 Task: Sort the products in the category "Dish Soap" by relevance.
Action: Mouse moved to (1071, 363)
Screenshot: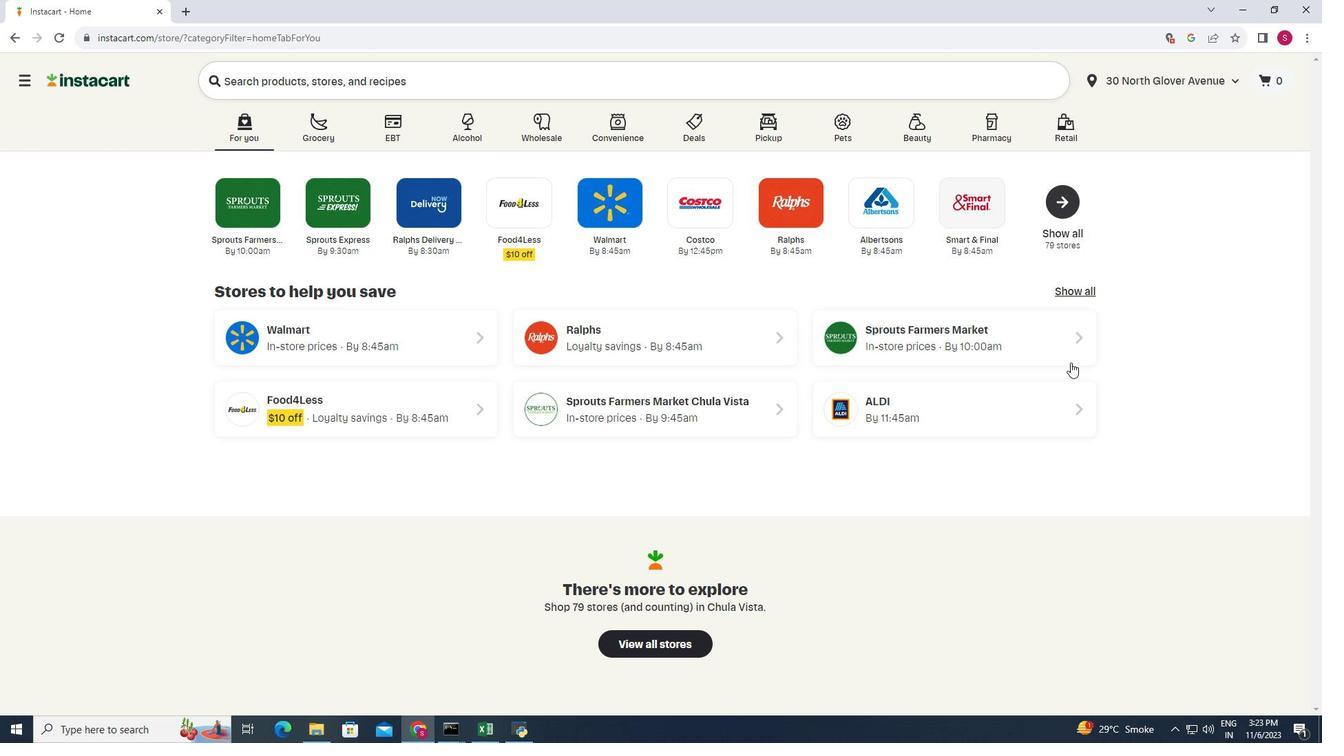 
Action: Mouse pressed left at (1071, 363)
Screenshot: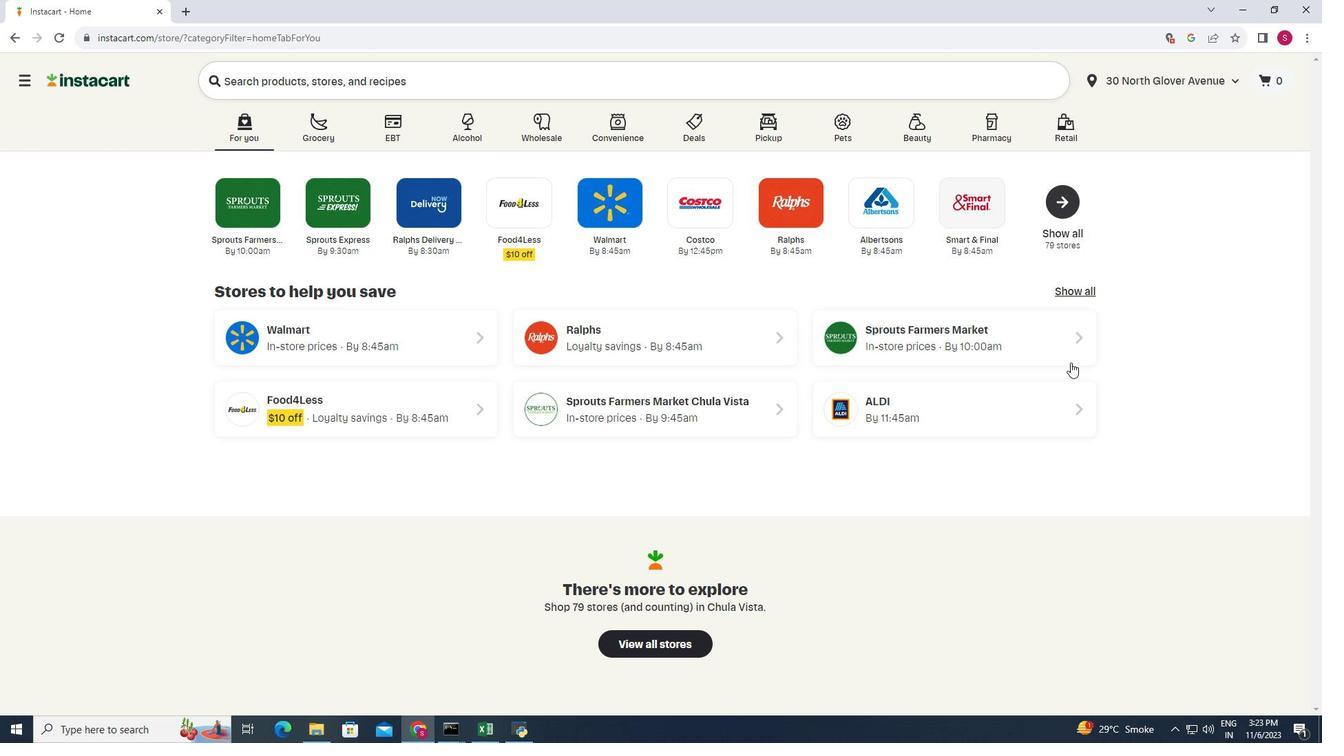 
Action: Mouse moved to (122, 593)
Screenshot: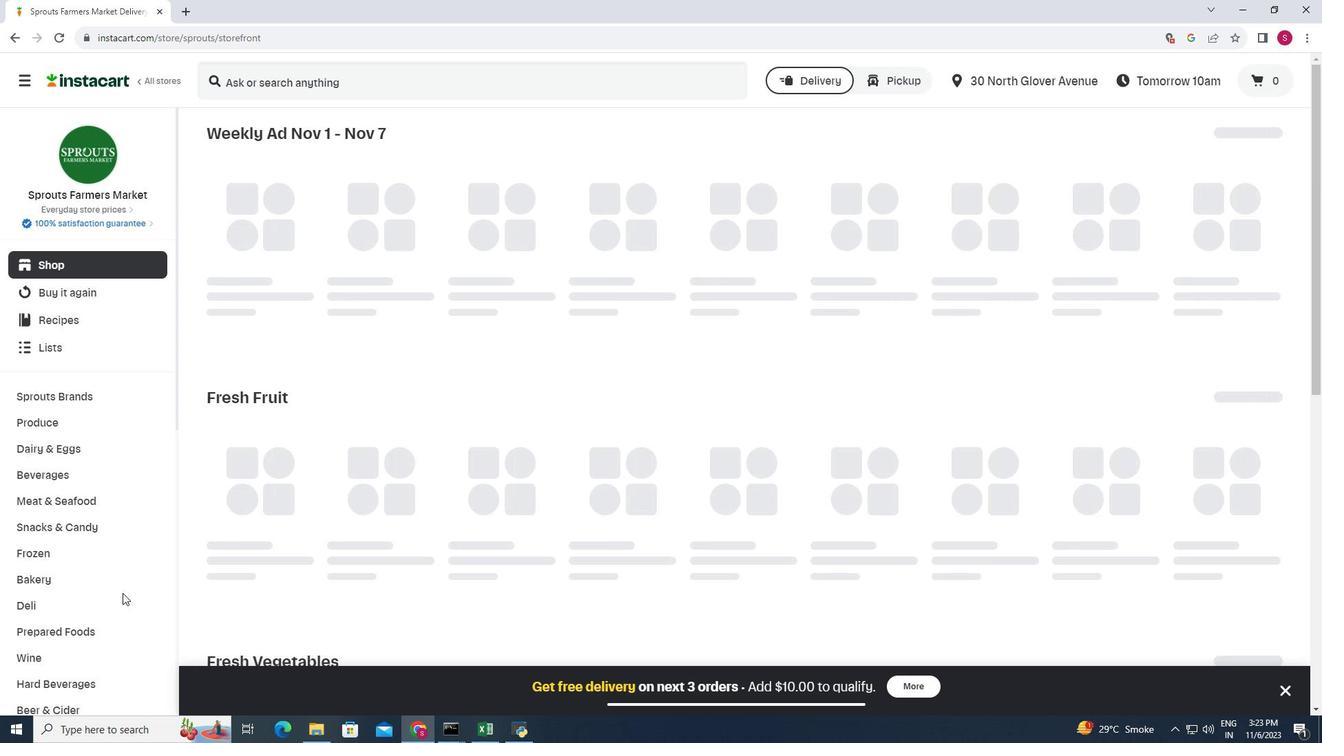 
Action: Mouse scrolled (122, 593) with delta (0, 0)
Screenshot: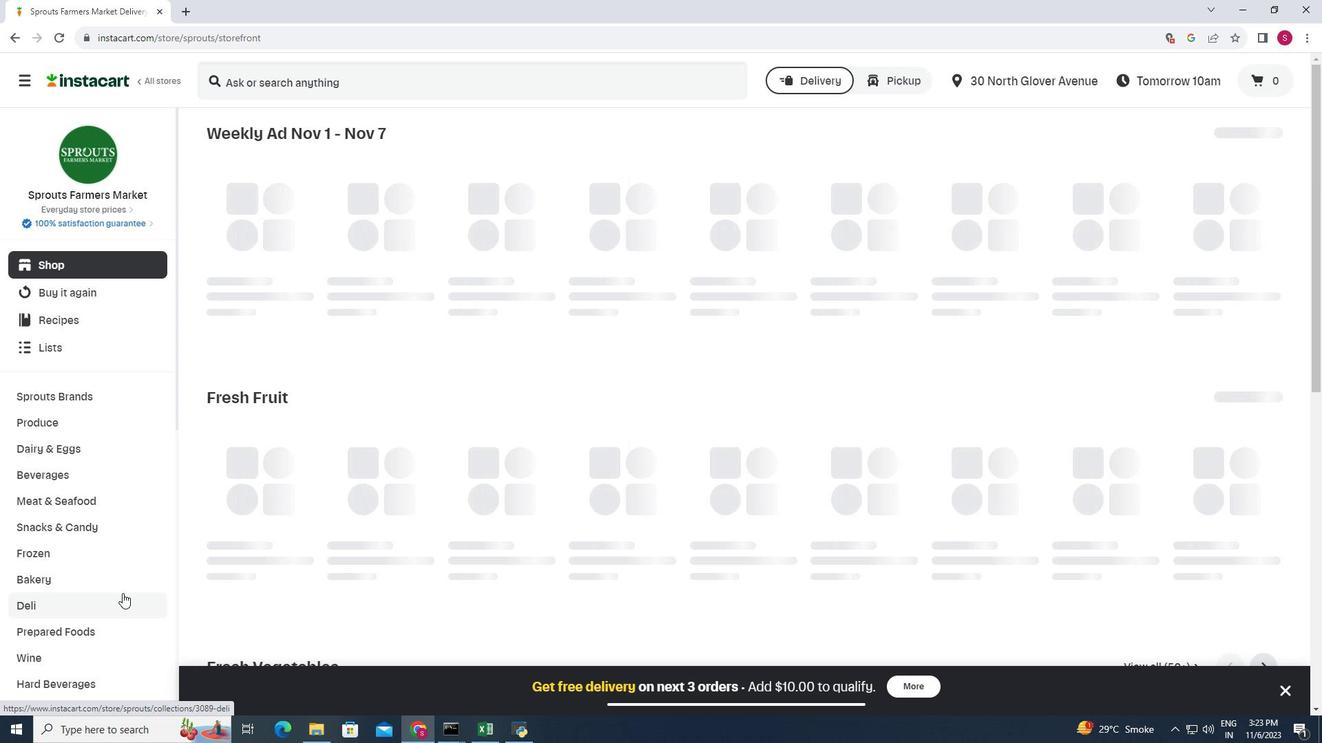 
Action: Mouse scrolled (122, 593) with delta (0, 0)
Screenshot: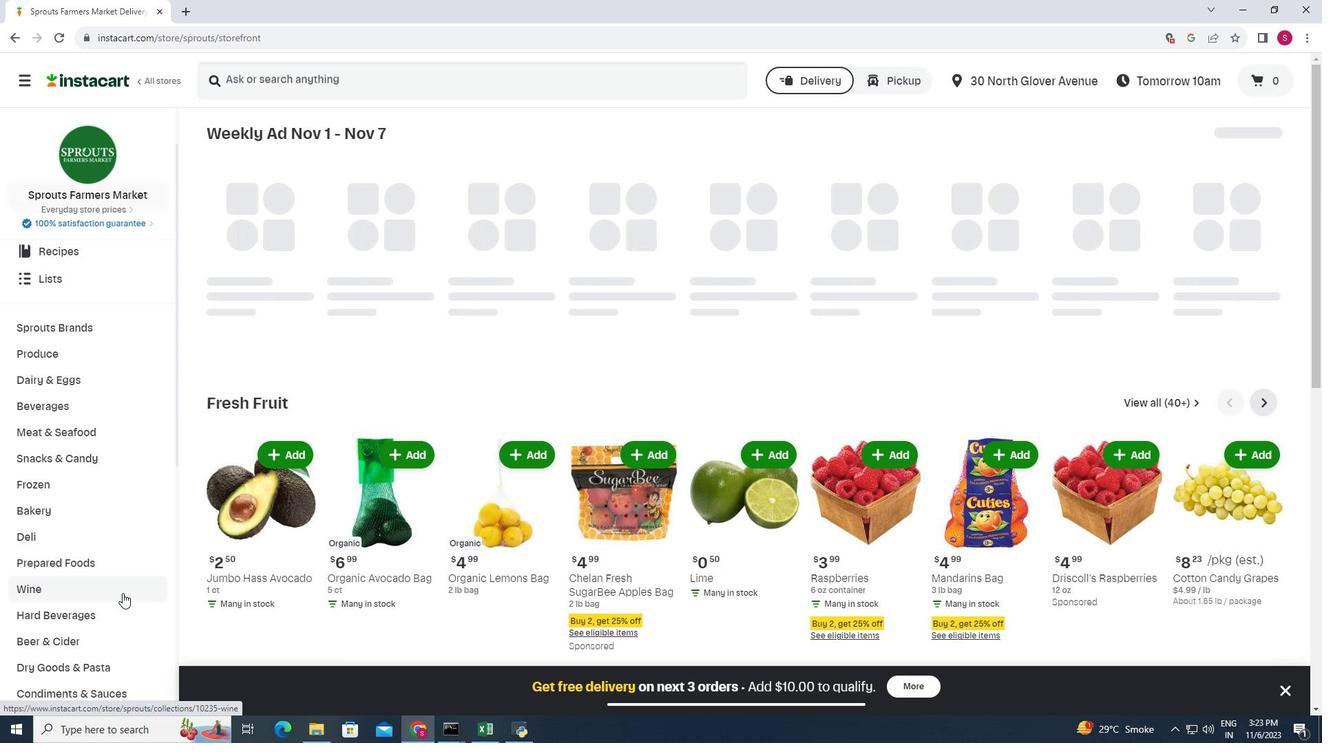 
Action: Mouse scrolled (122, 593) with delta (0, 0)
Screenshot: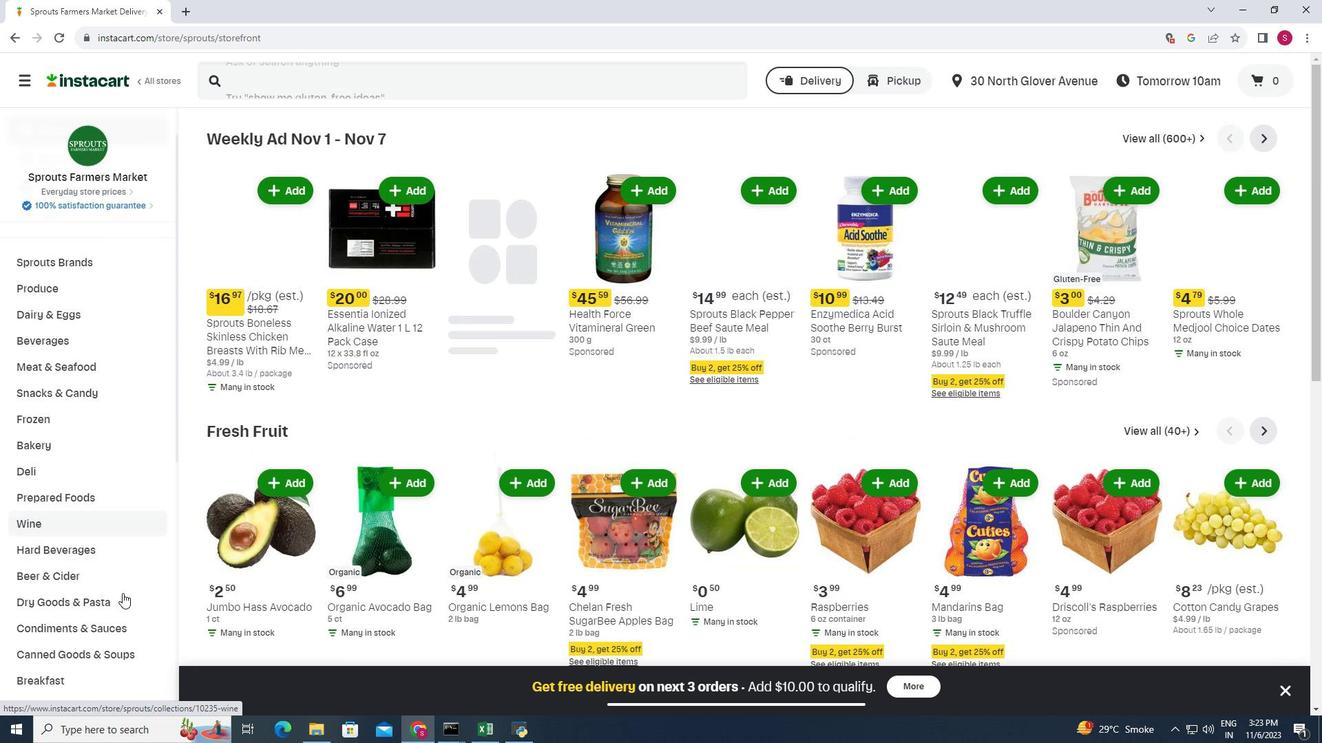 
Action: Mouse scrolled (122, 593) with delta (0, 0)
Screenshot: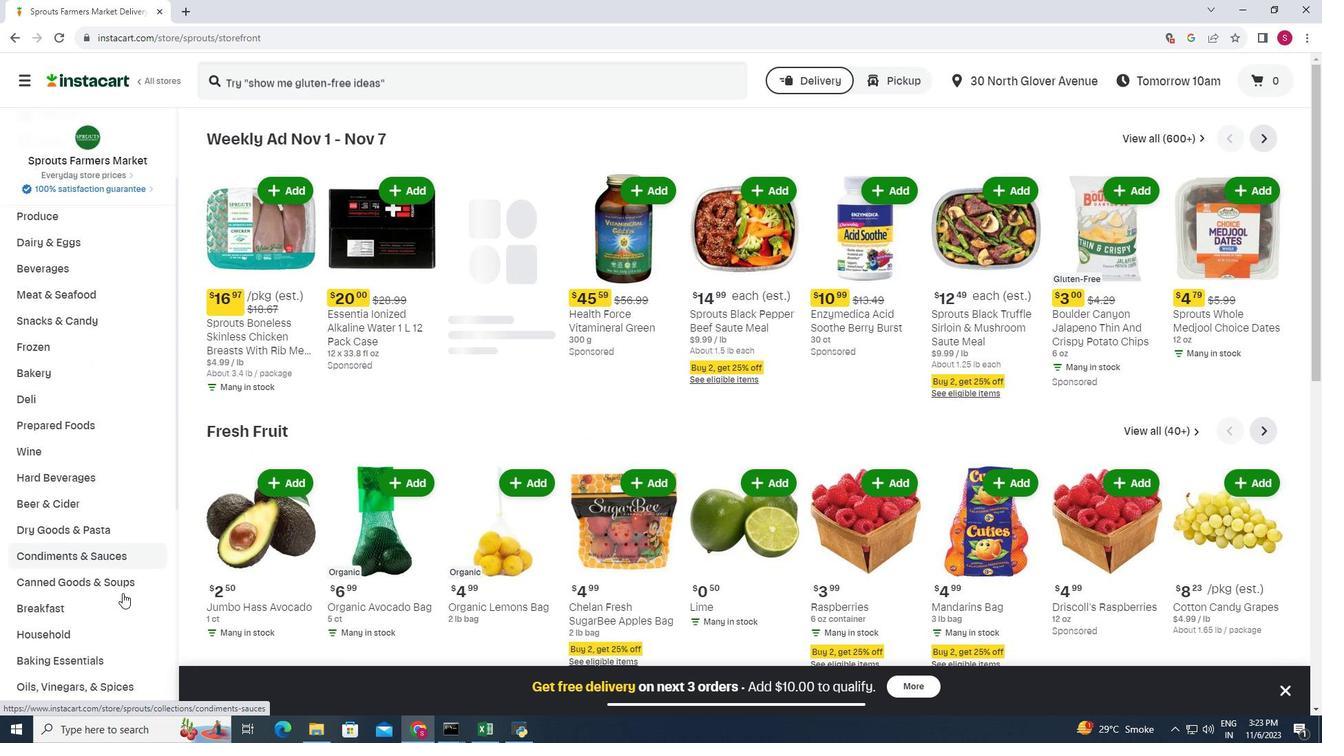 
Action: Mouse scrolled (122, 593) with delta (0, 0)
Screenshot: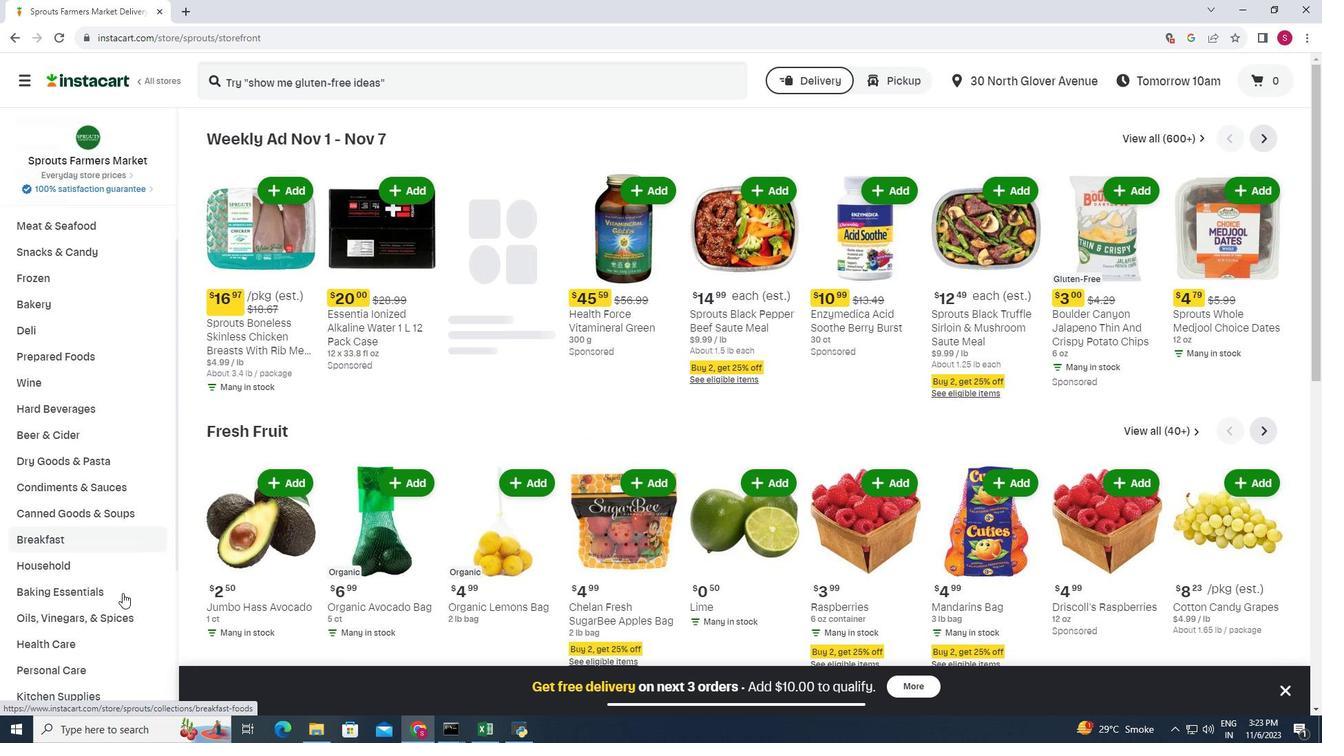 
Action: Mouse moved to (66, 490)
Screenshot: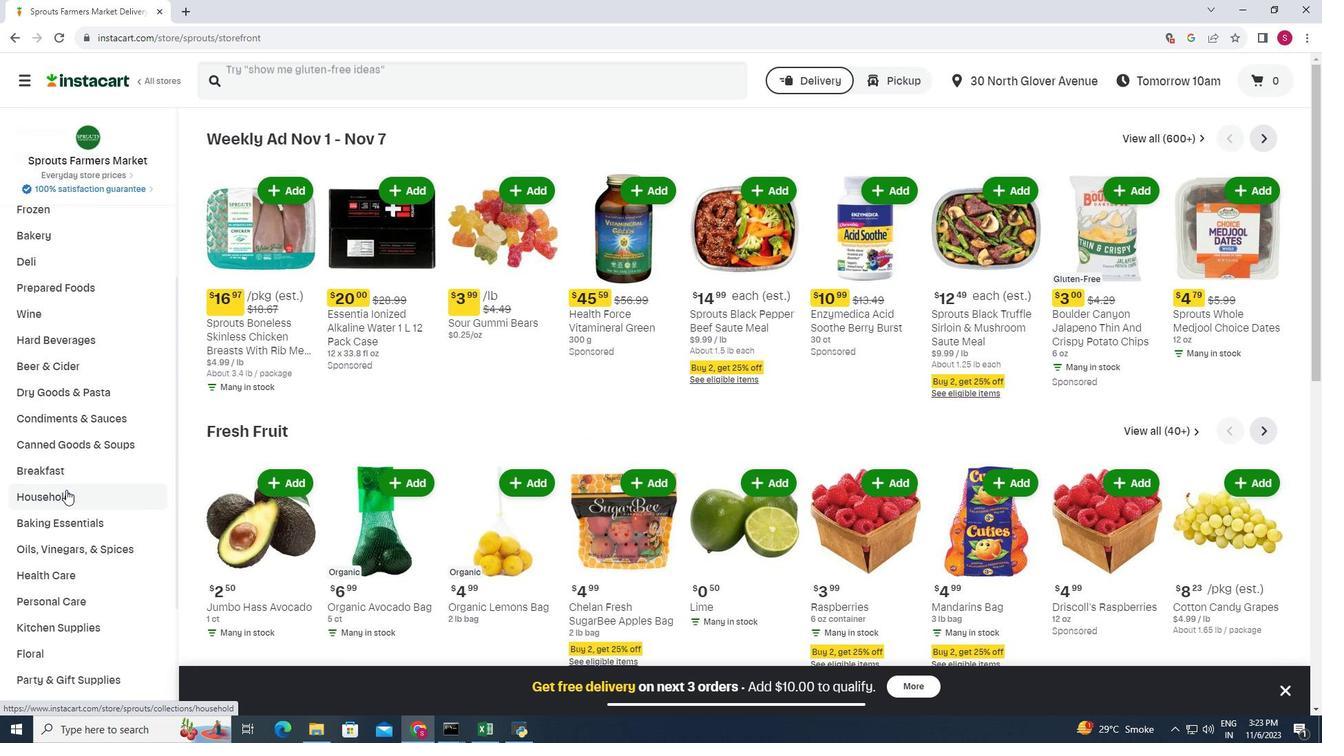 
Action: Mouse pressed left at (66, 490)
Screenshot: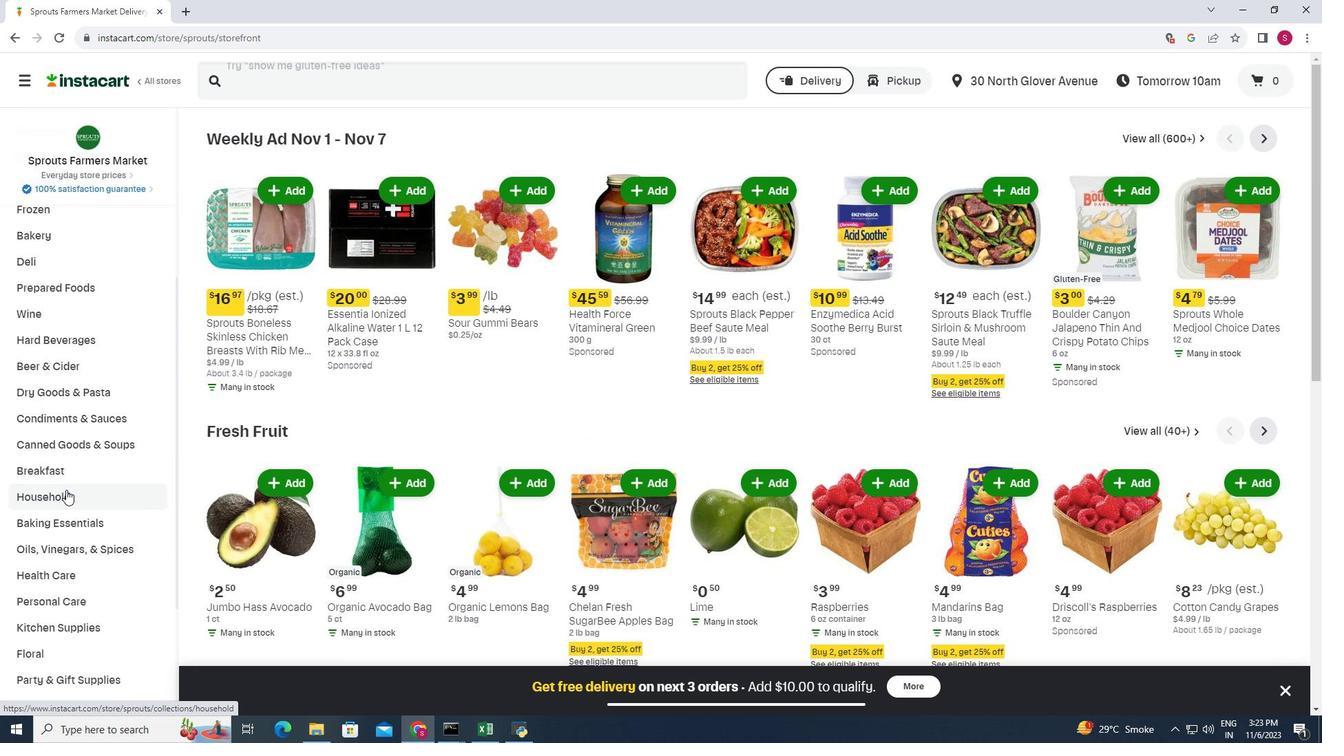 
Action: Mouse moved to (431, 169)
Screenshot: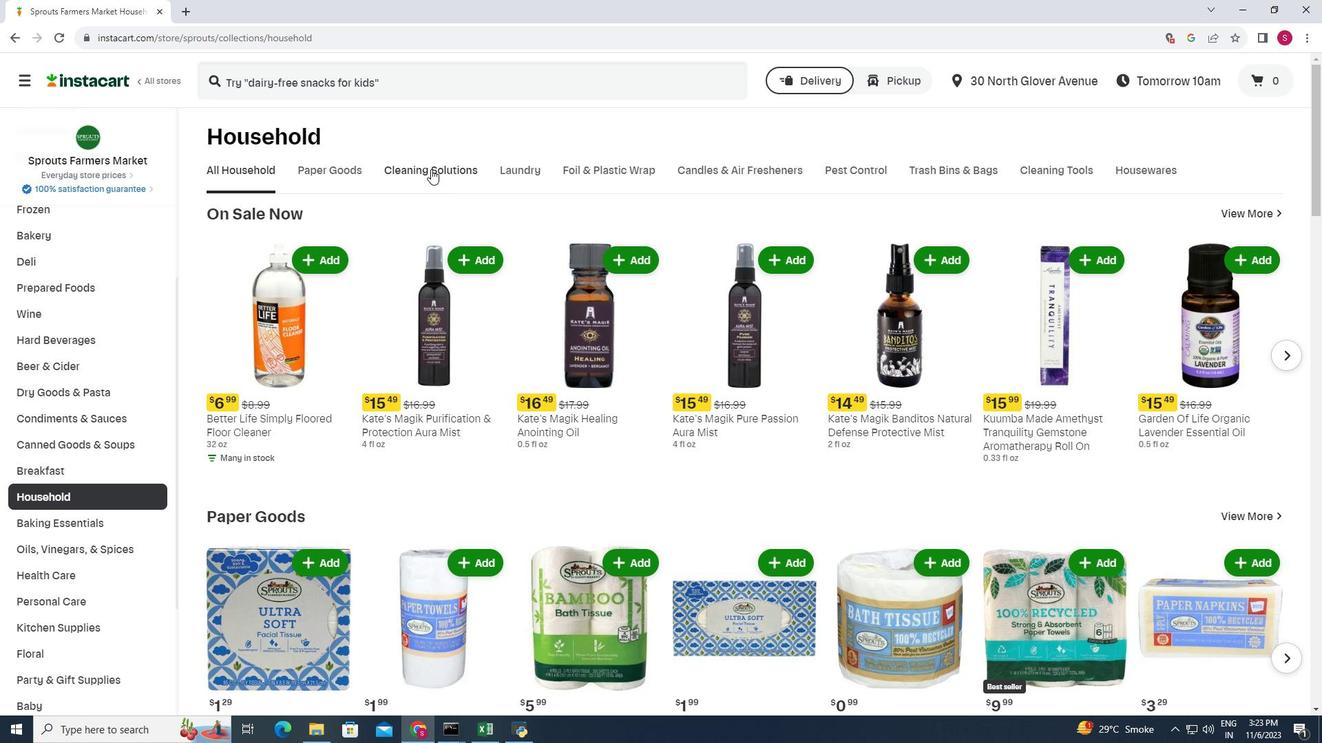 
Action: Mouse pressed left at (431, 169)
Screenshot: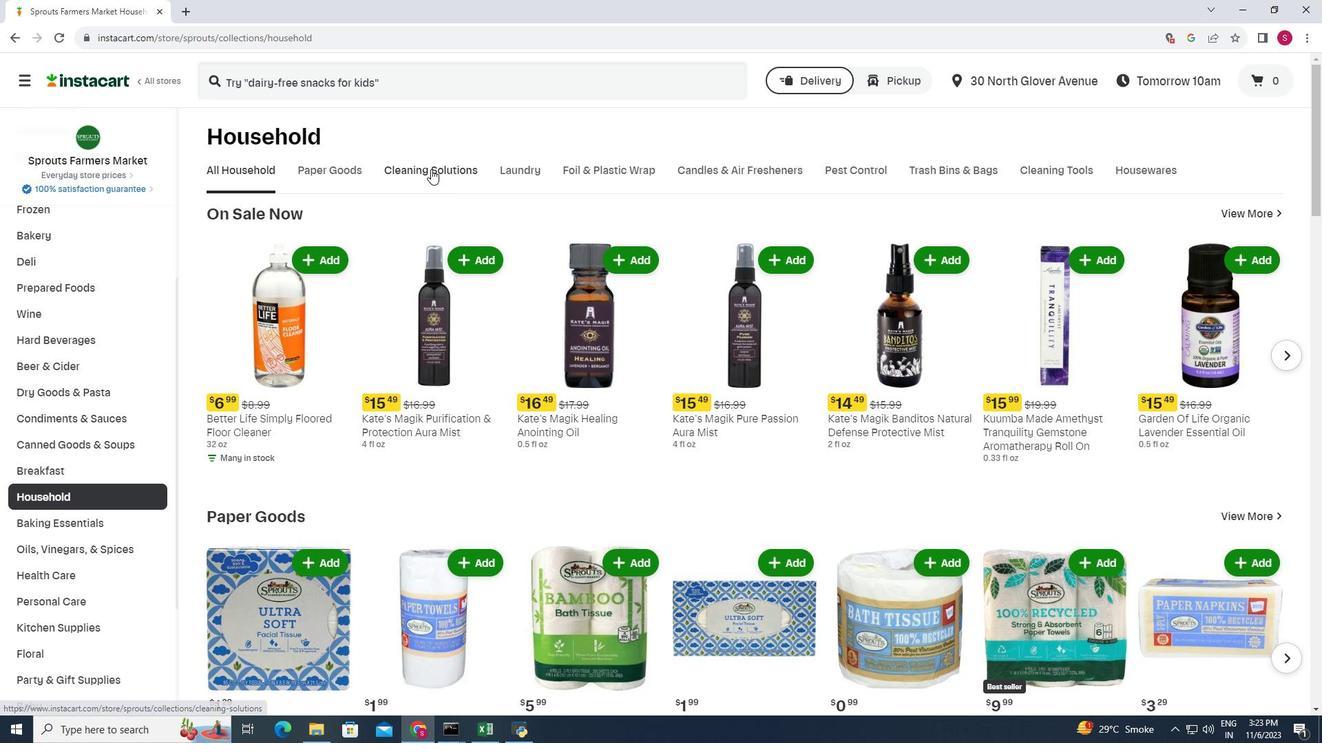 
Action: Mouse moved to (476, 230)
Screenshot: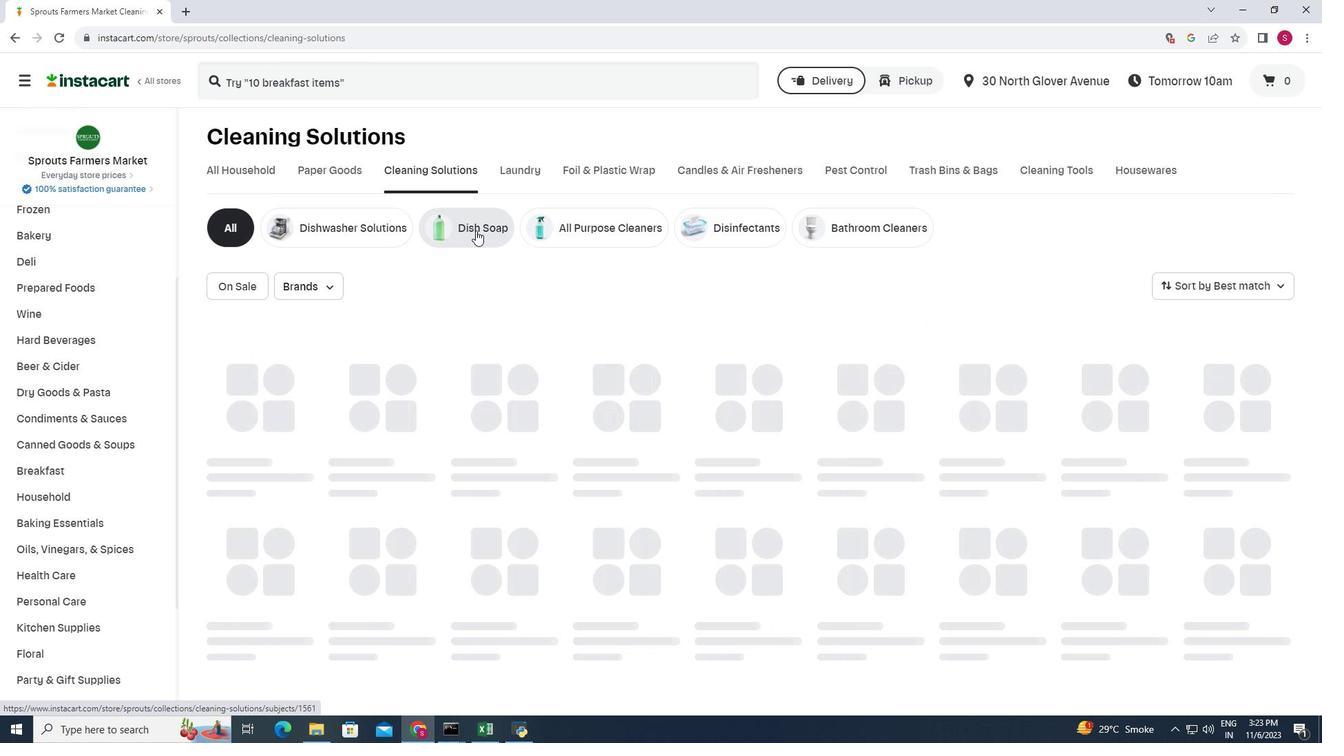 
Action: Mouse pressed left at (476, 230)
Screenshot: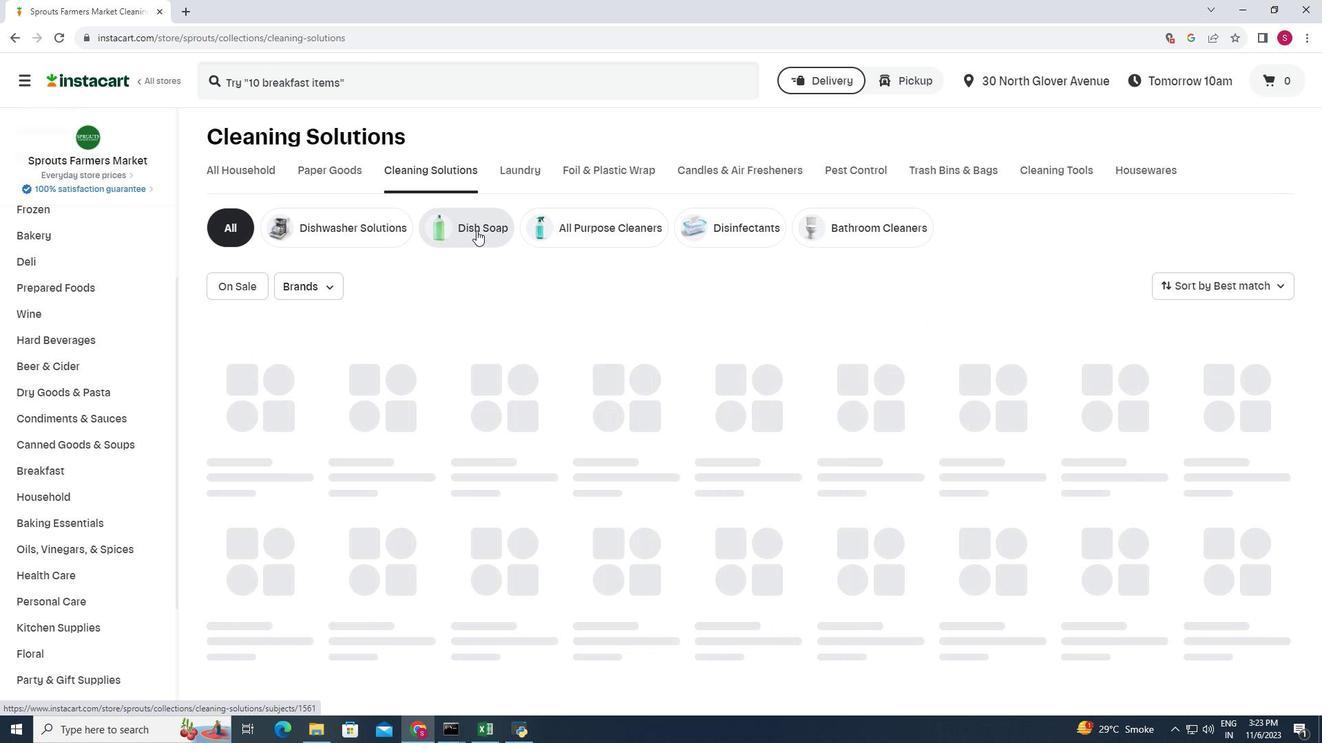 
Action: Mouse moved to (1273, 276)
Screenshot: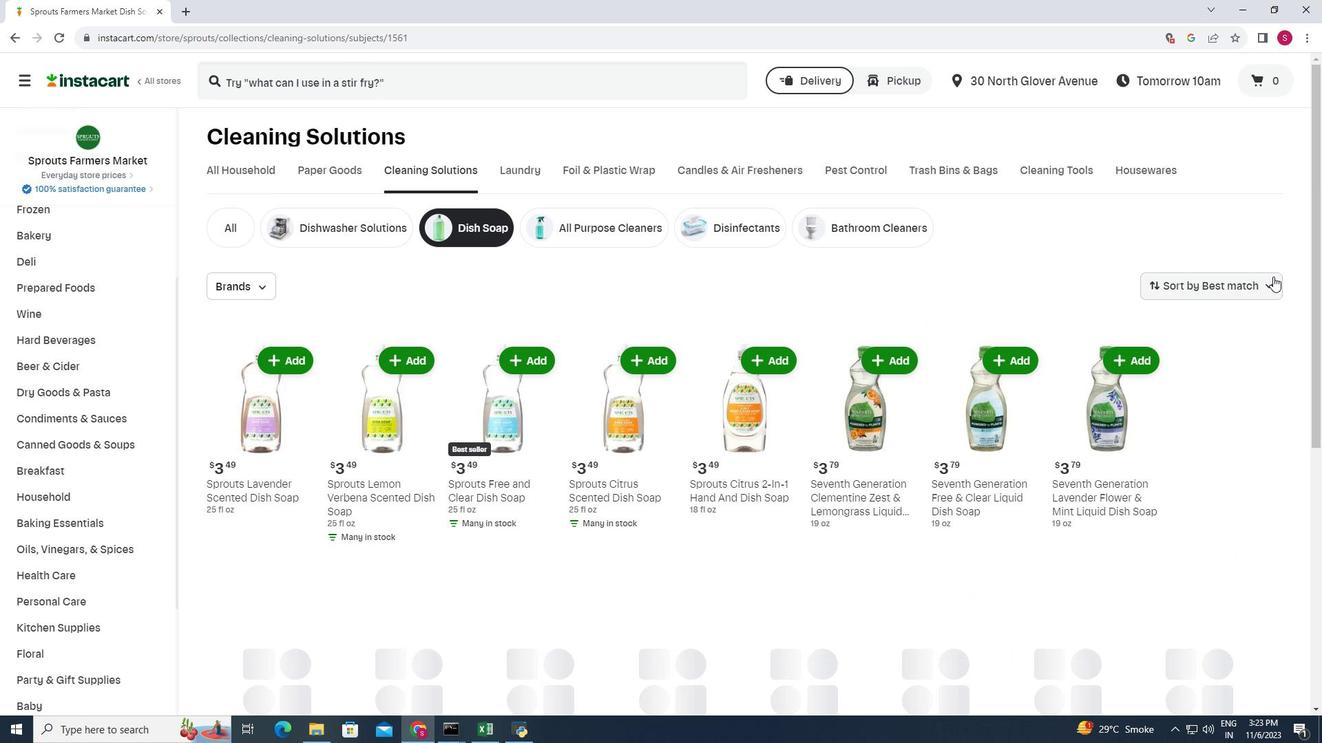 
Action: Mouse pressed left at (1273, 276)
Screenshot: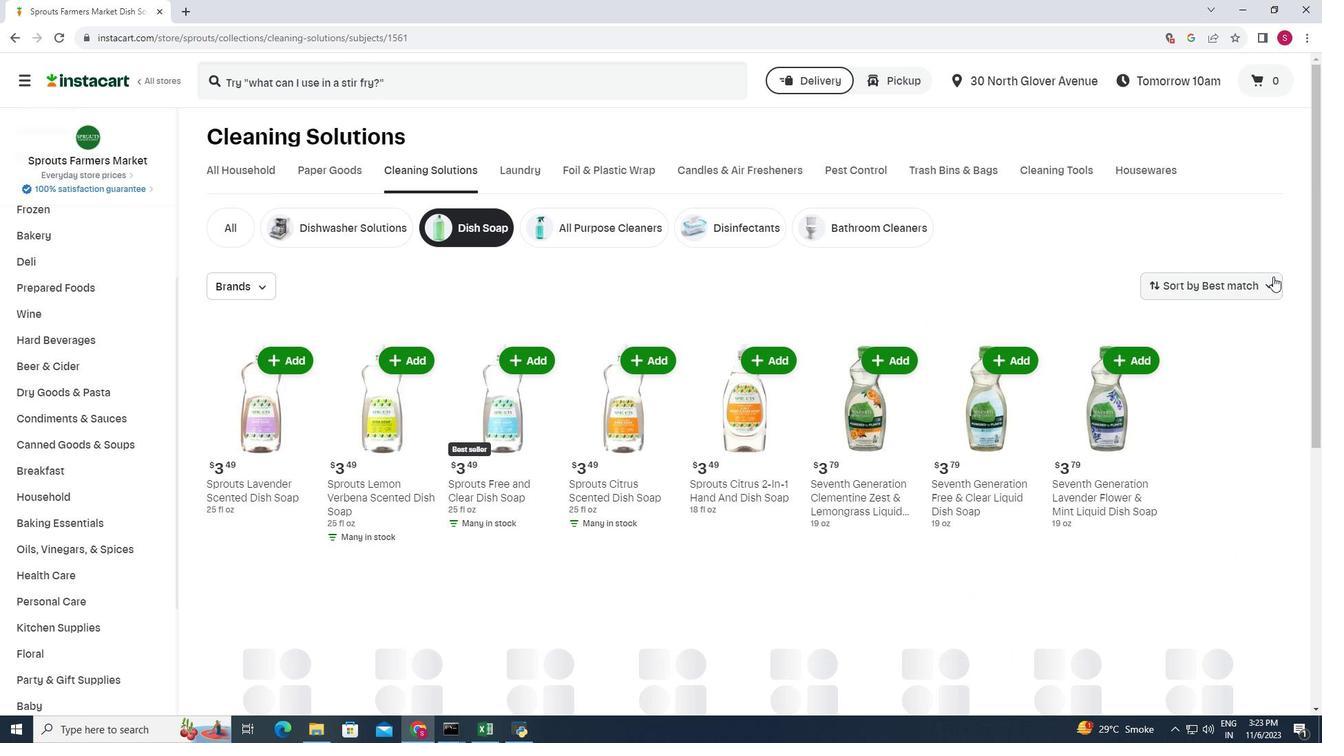 
Action: Mouse moved to (1233, 488)
Screenshot: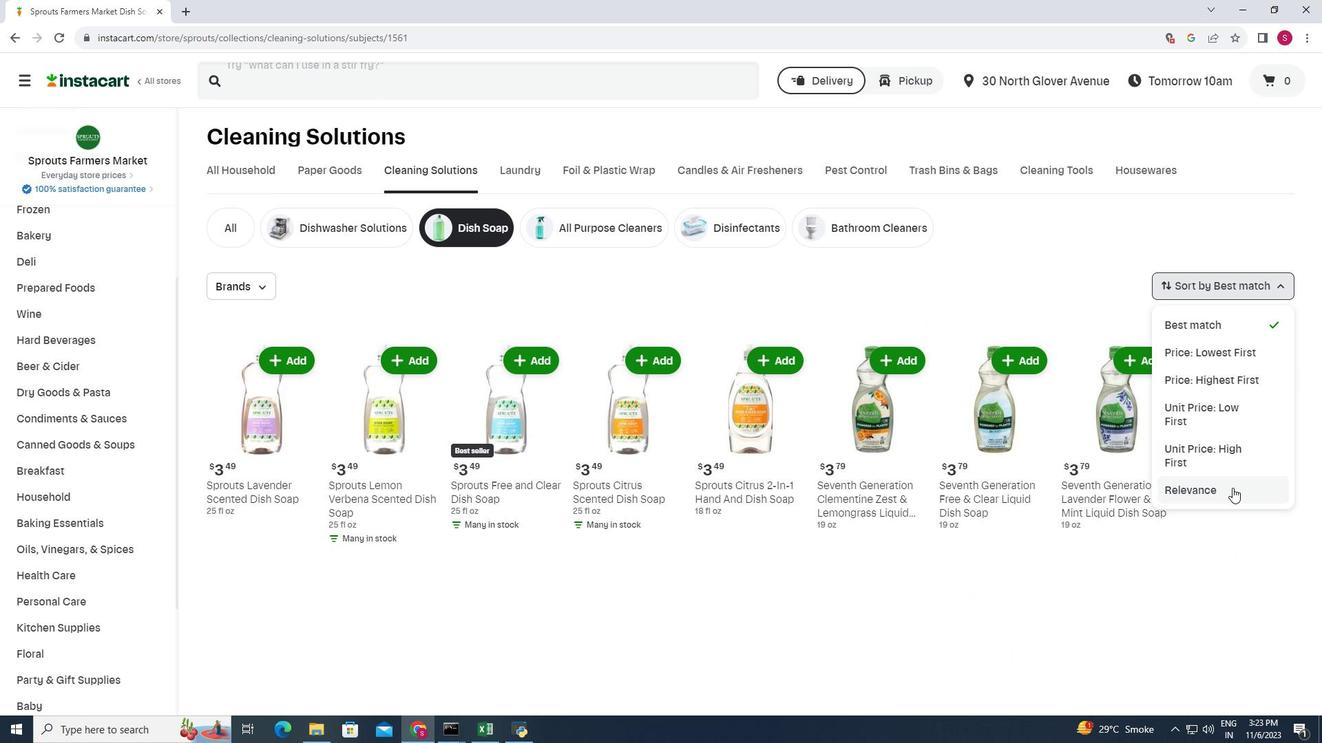 
Action: Mouse pressed left at (1233, 488)
Screenshot: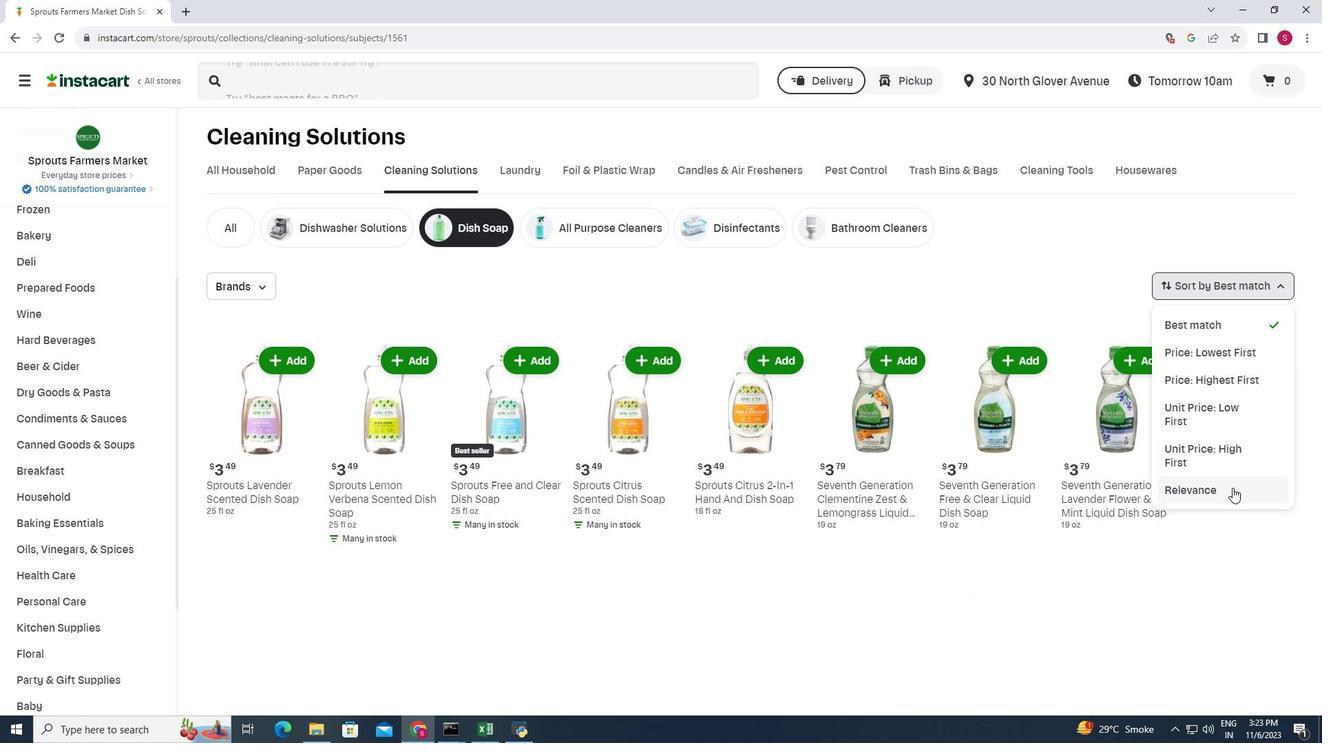 
Action: Mouse moved to (965, 287)
Screenshot: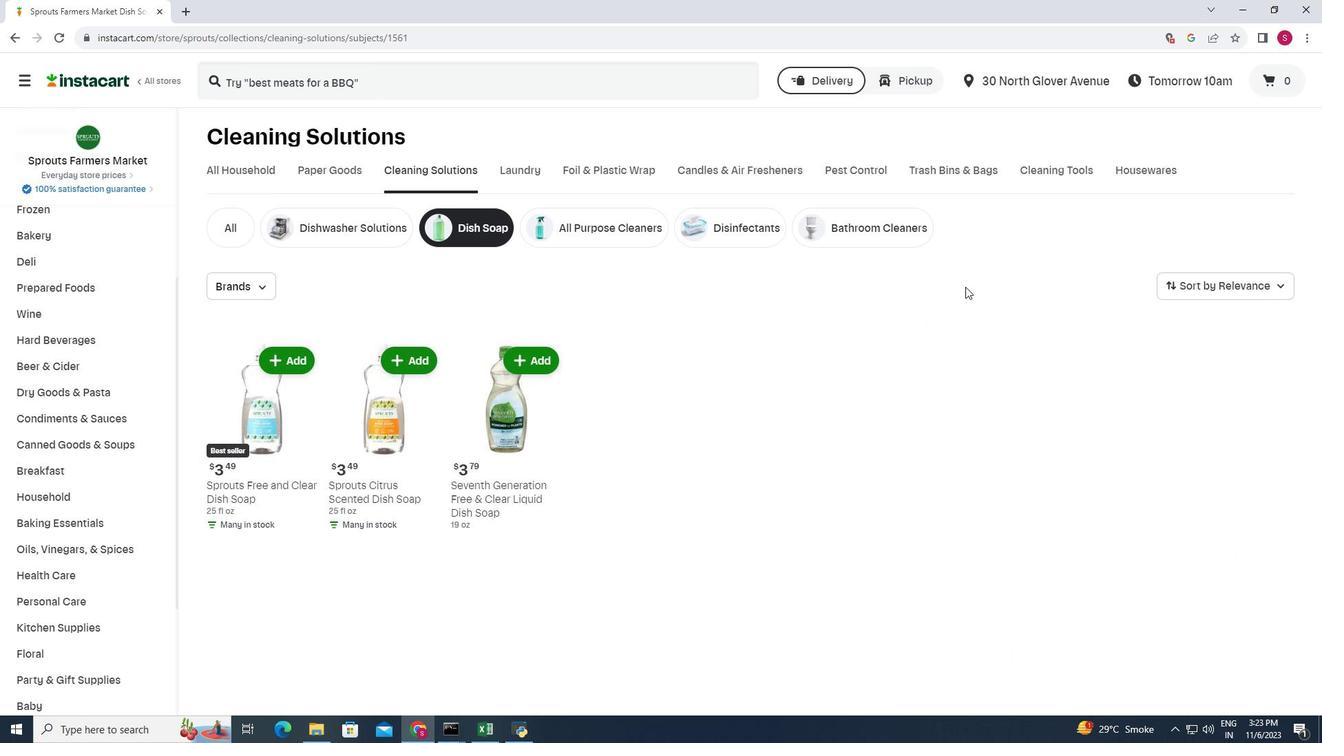 
Action: Mouse scrolled (965, 286) with delta (0, 0)
Screenshot: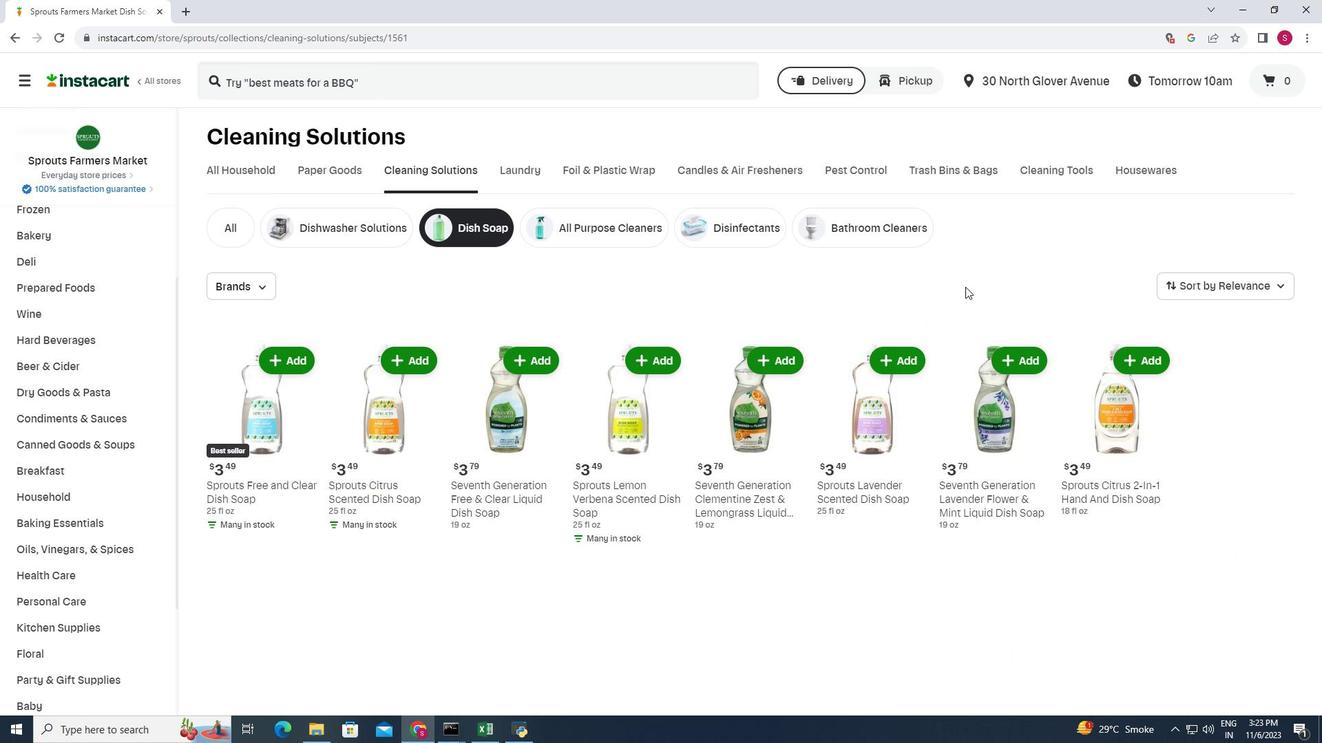 
Action: Mouse scrolled (965, 286) with delta (0, 0)
Screenshot: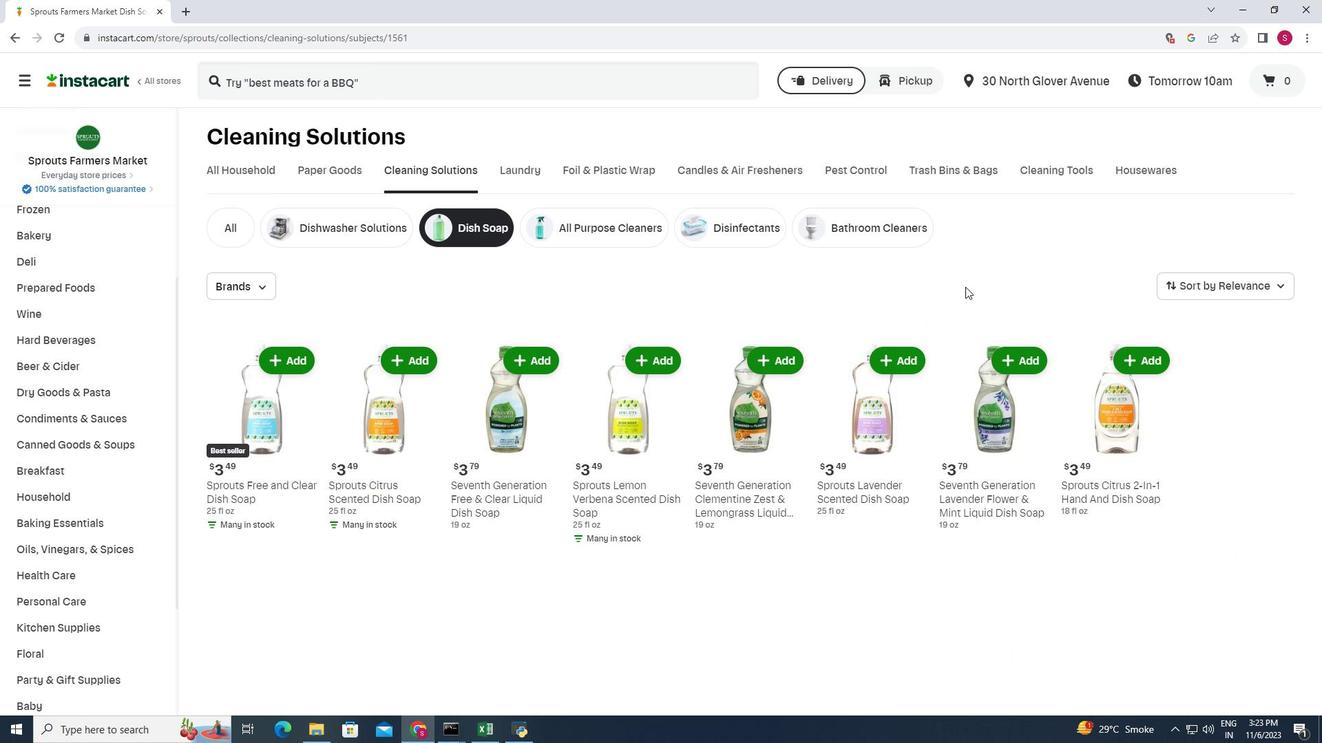 
